 Task: Choose the card "SPICE MERCHANT" for your new game.
Action: Mouse moved to (663, 509)
Screenshot: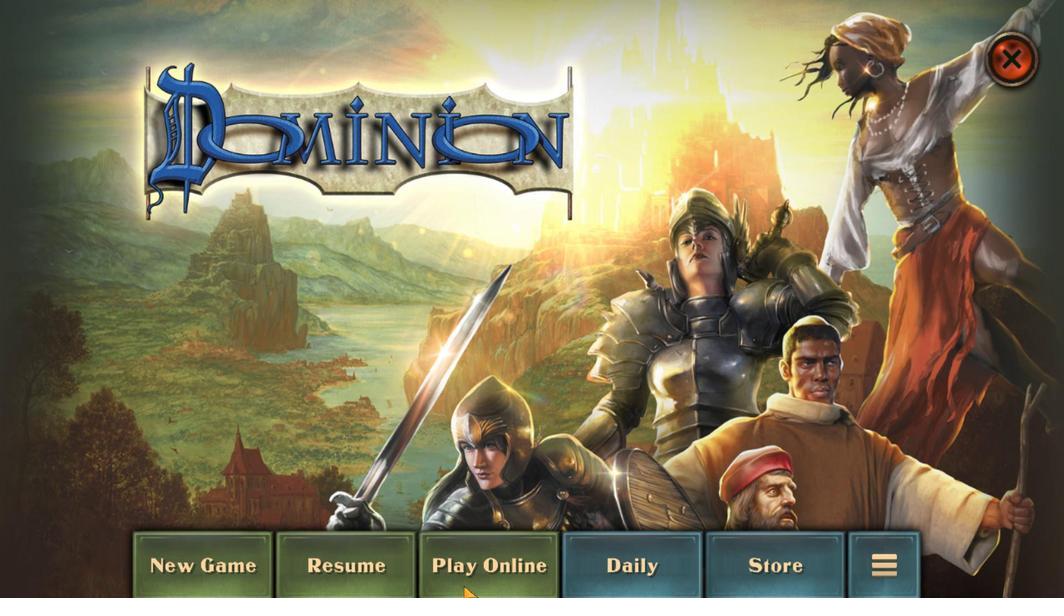
Action: Mouse pressed left at (663, 509)
Screenshot: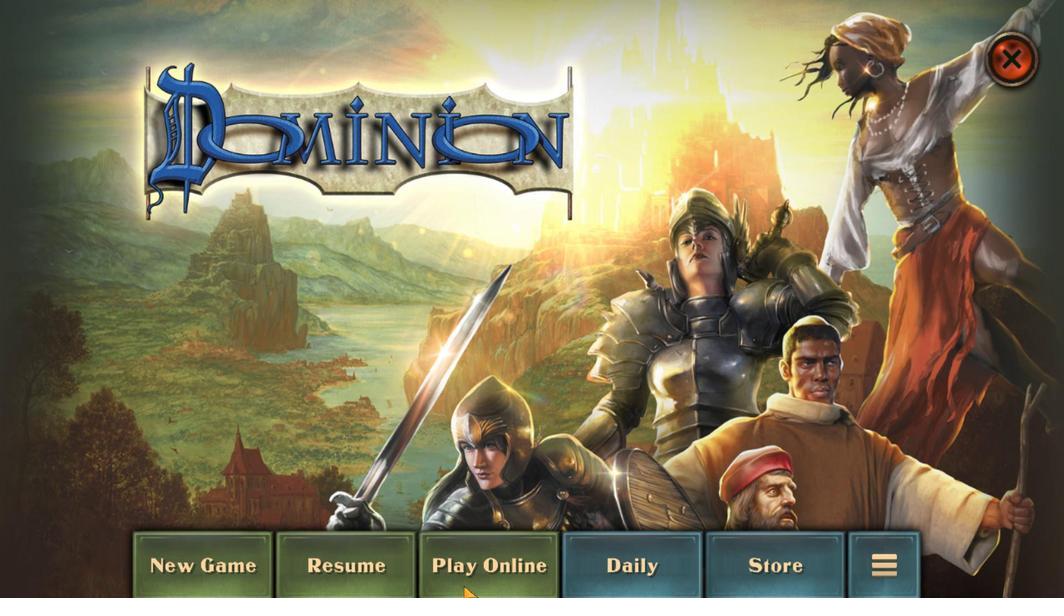 
Action: Mouse moved to (663, 503)
Screenshot: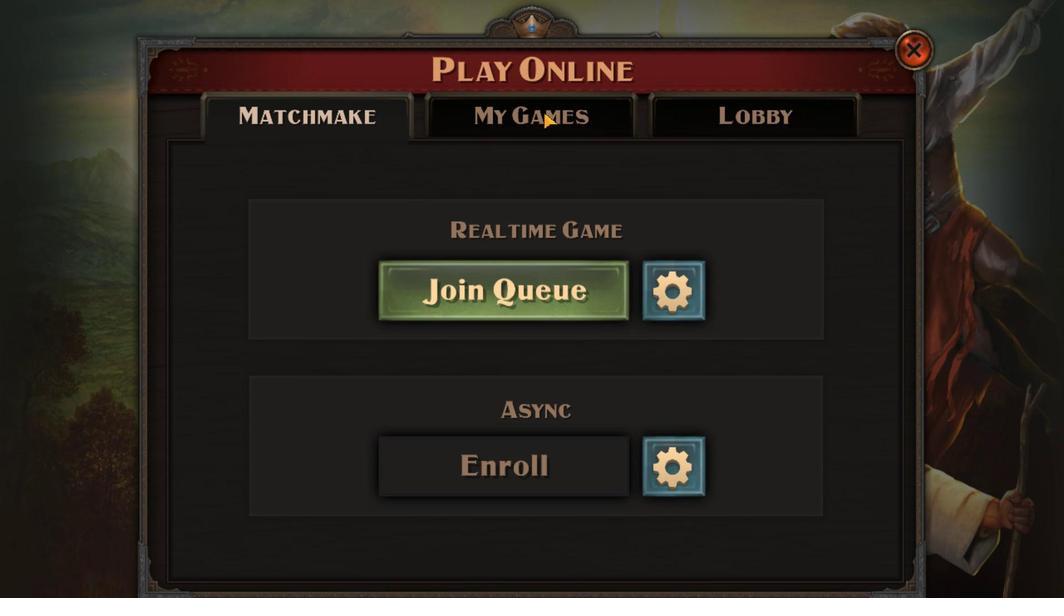 
Action: Mouse pressed left at (663, 503)
Screenshot: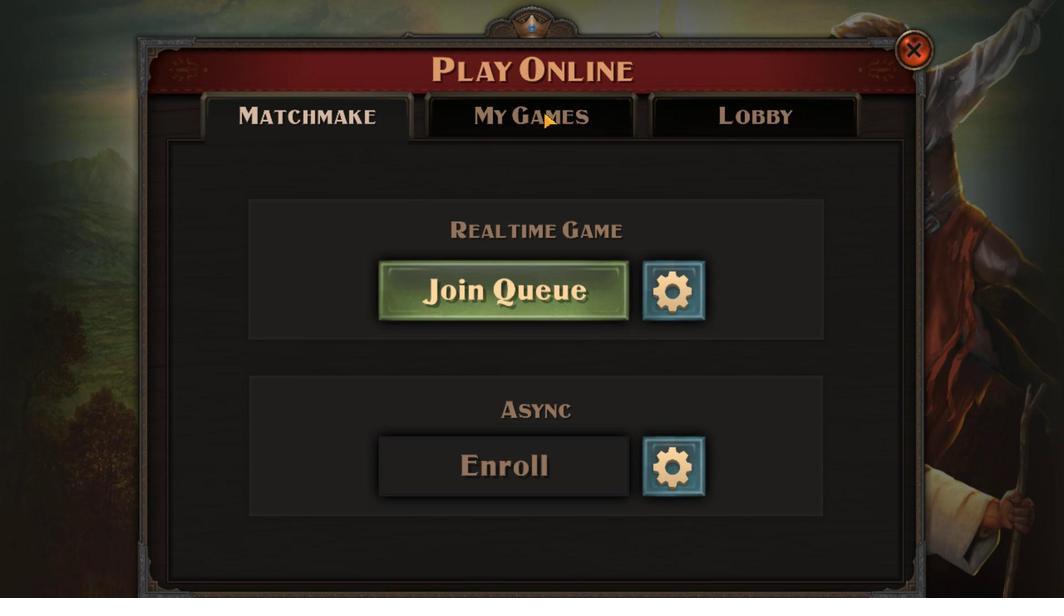 
Action: Mouse moved to (663, 507)
Screenshot: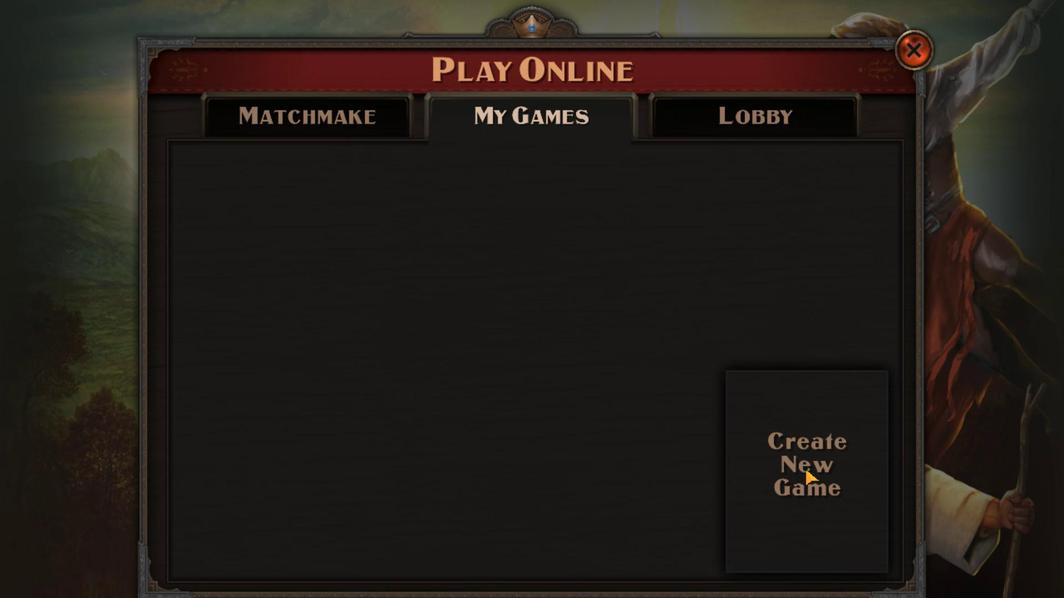 
Action: Mouse pressed left at (663, 507)
Screenshot: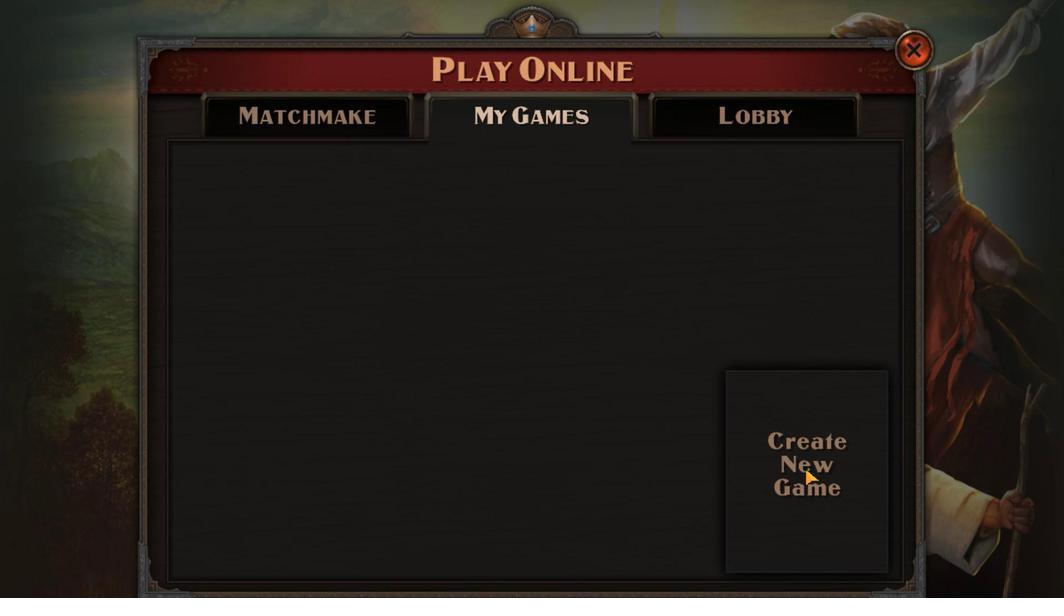 
Action: Mouse moved to (663, 503)
Screenshot: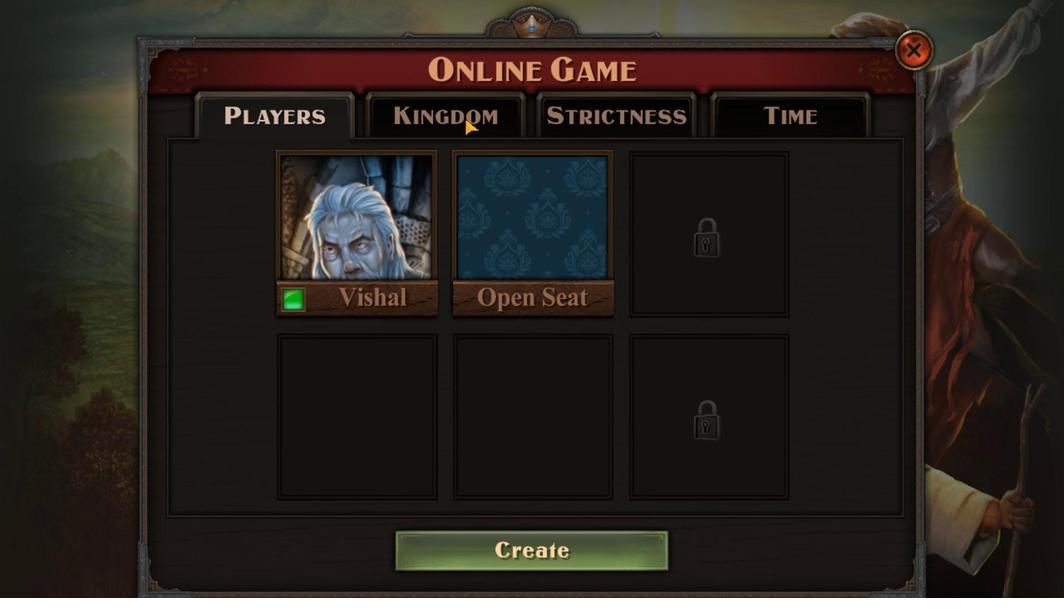 
Action: Mouse pressed left at (663, 503)
Screenshot: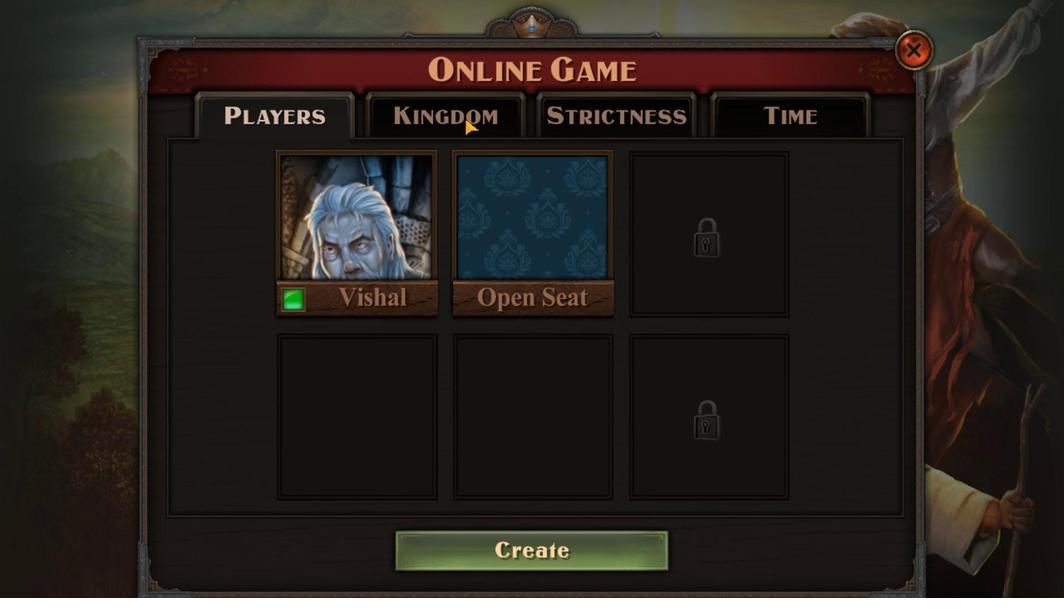 
Action: Mouse moved to (663, 504)
Screenshot: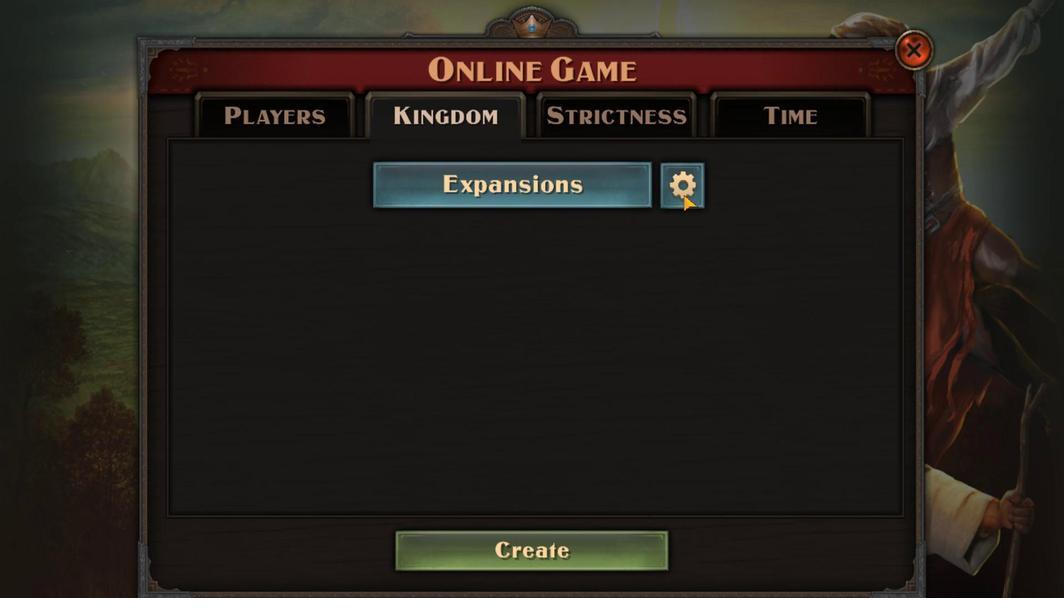
Action: Mouse pressed left at (663, 504)
Screenshot: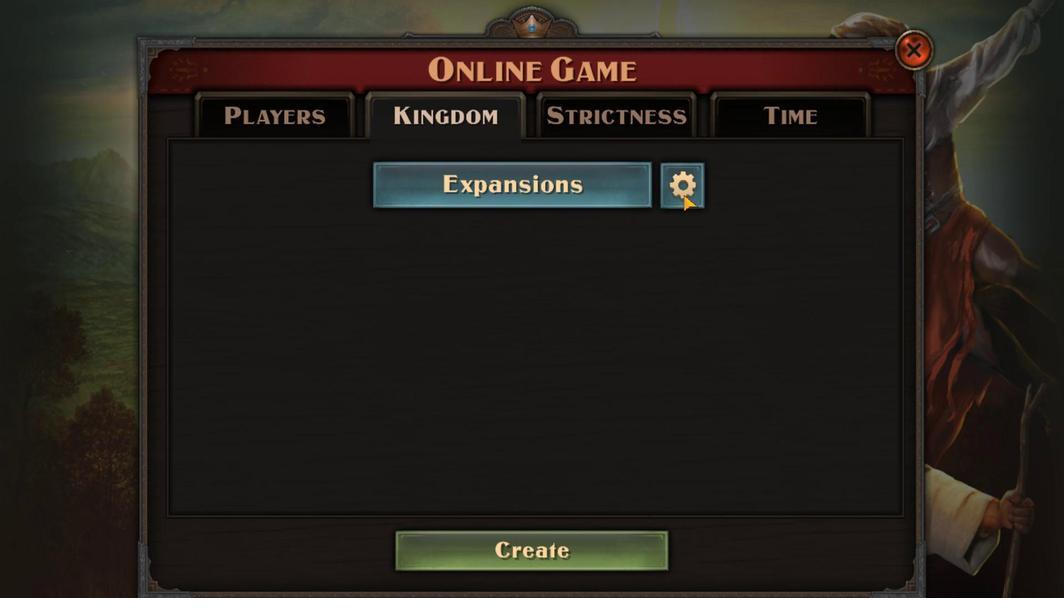 
Action: Mouse moved to (663, 504)
Screenshot: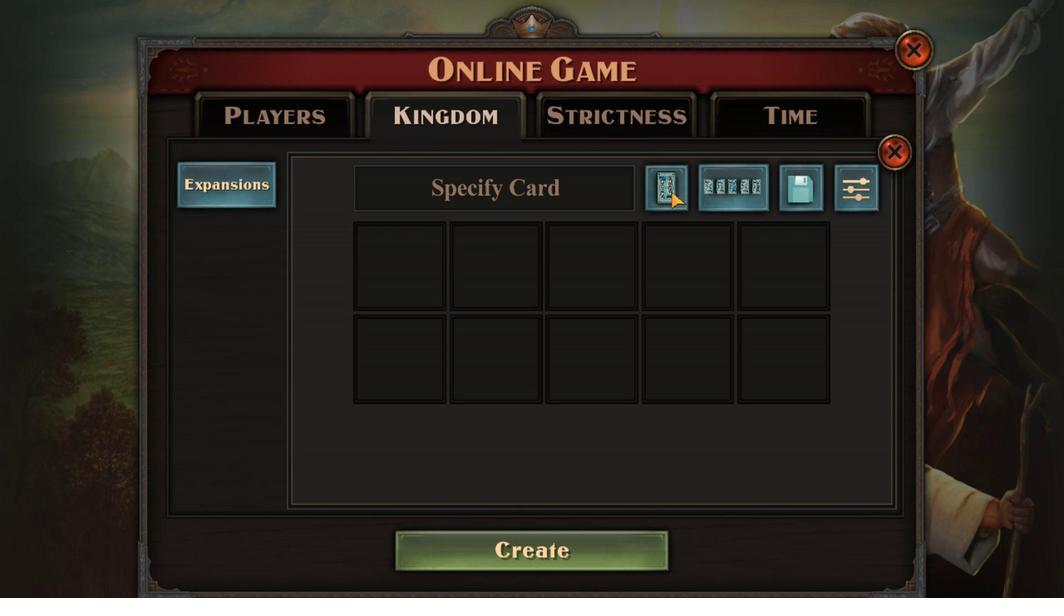 
Action: Mouse pressed left at (663, 504)
Screenshot: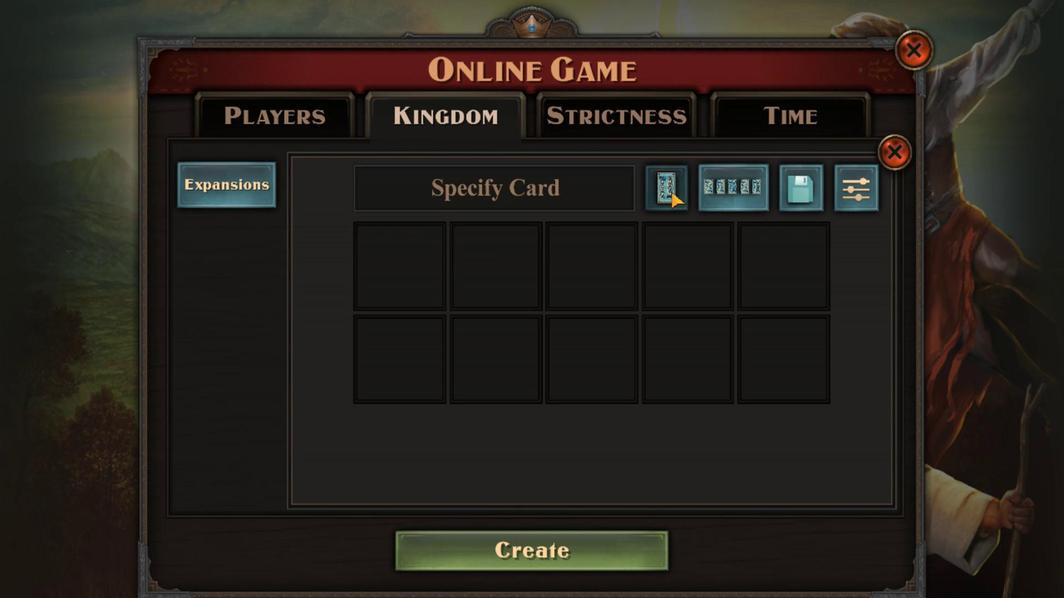 
Action: Mouse moved to (663, 505)
Screenshot: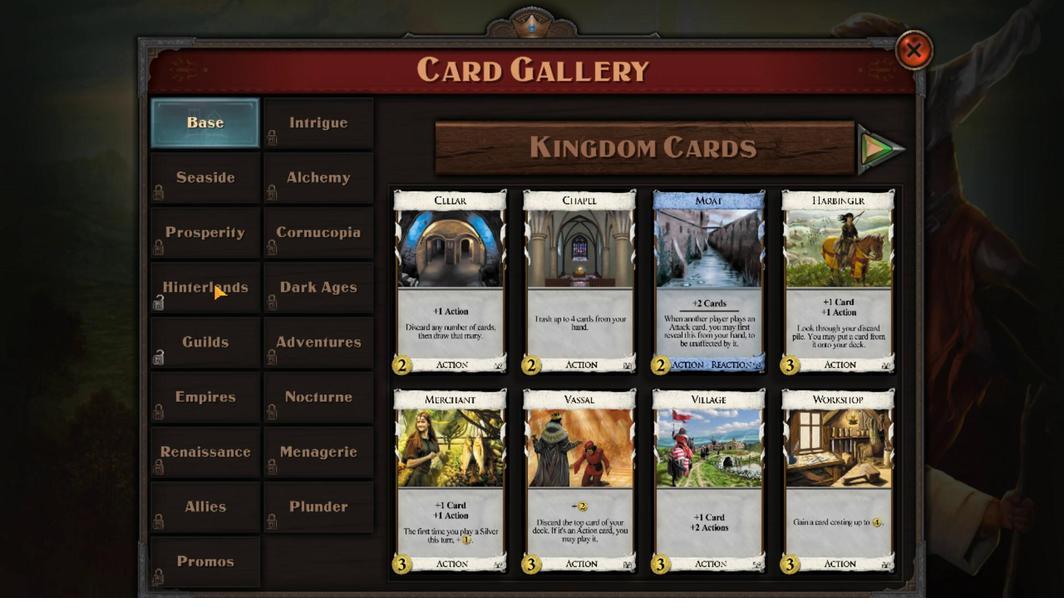 
Action: Mouse pressed left at (663, 505)
Screenshot: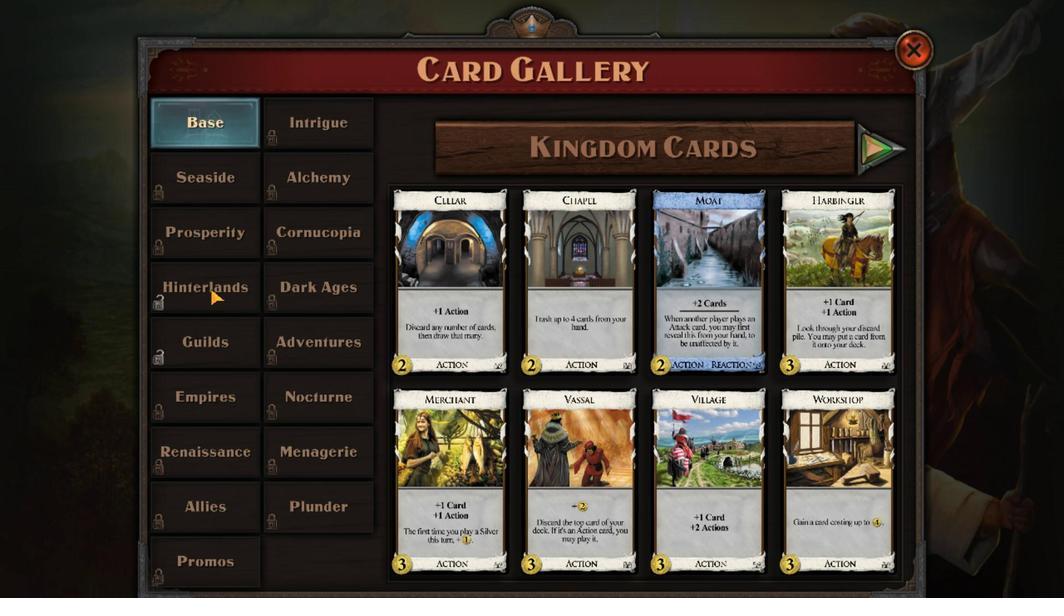 
Action: Mouse moved to (663, 503)
Screenshot: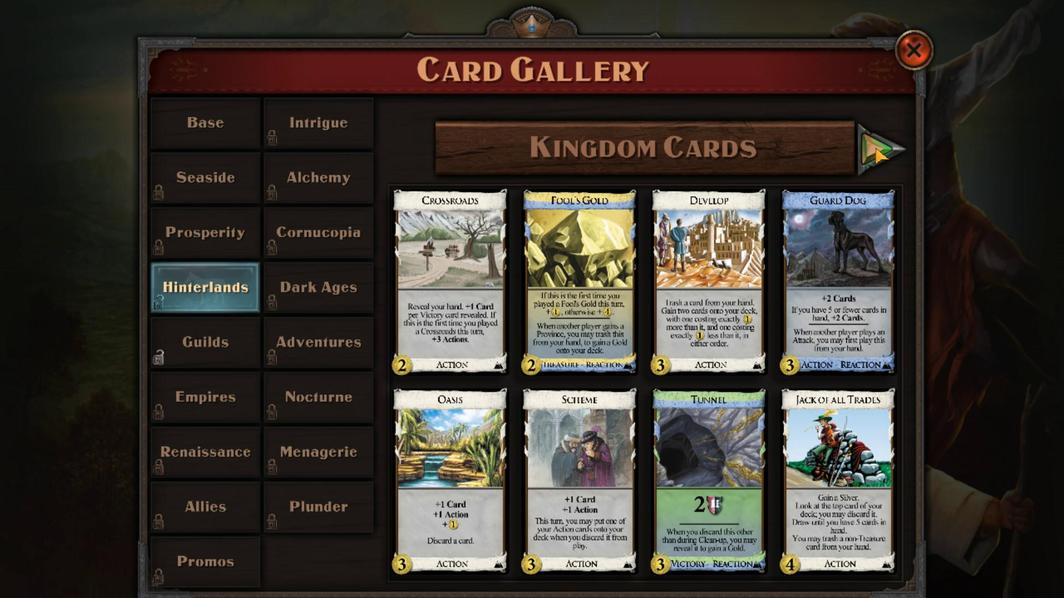 
Action: Mouse pressed left at (663, 503)
Screenshot: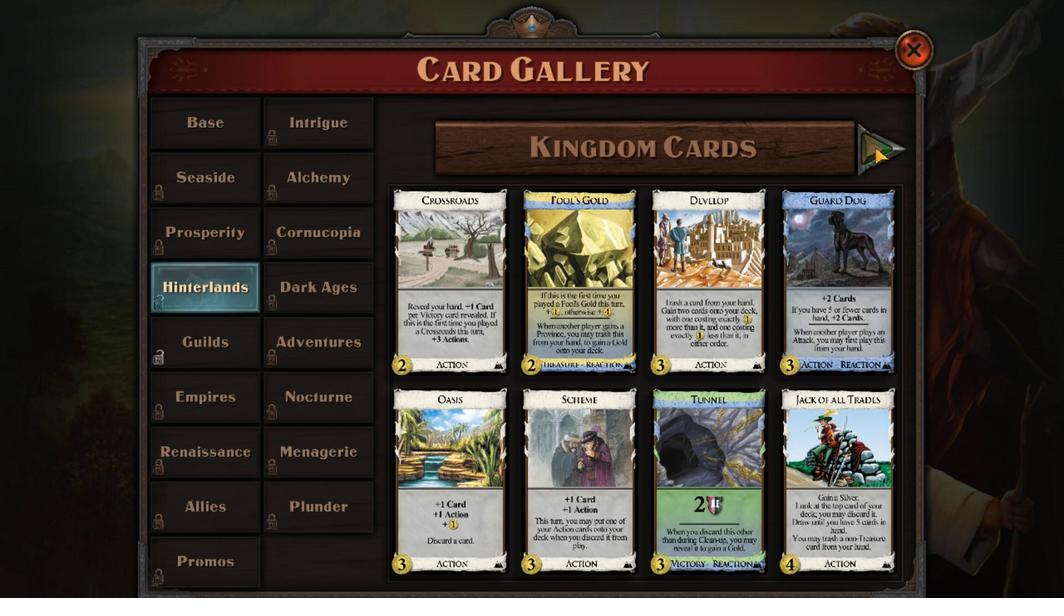 
Action: Mouse moved to (663, 506)
Screenshot: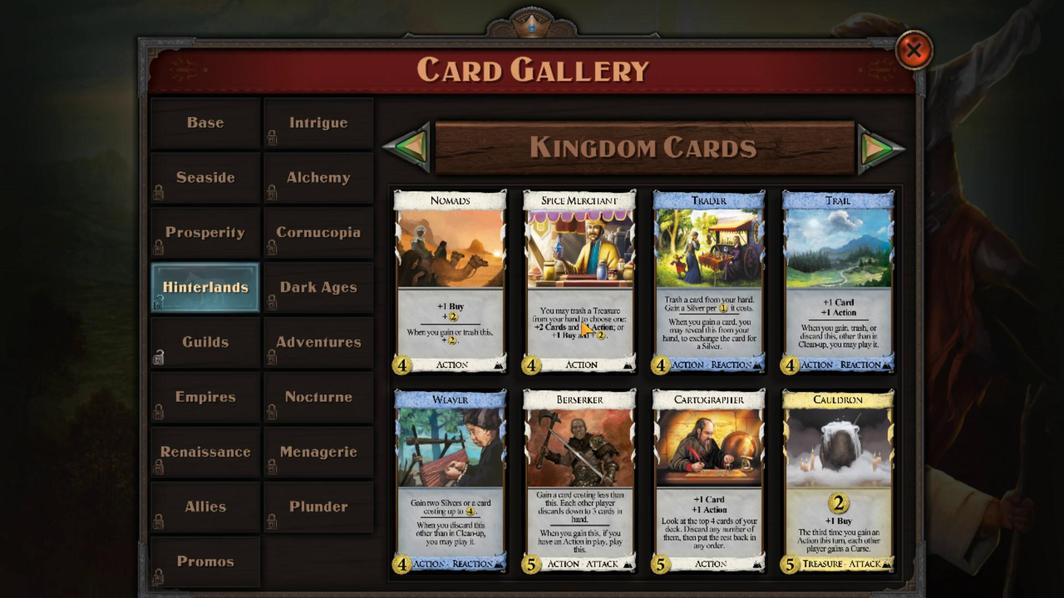 
Action: Mouse pressed left at (663, 506)
Screenshot: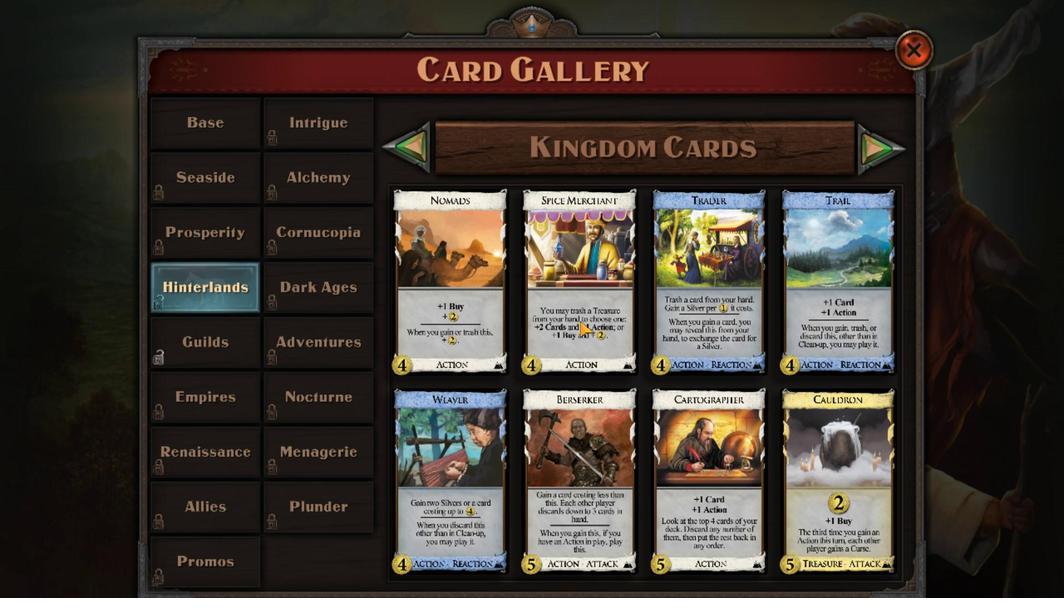 
